 Task: Add Yogi Tea Organic Mango Ginger Tea to the cart.
Action: Mouse pressed left at (18, 84)
Screenshot: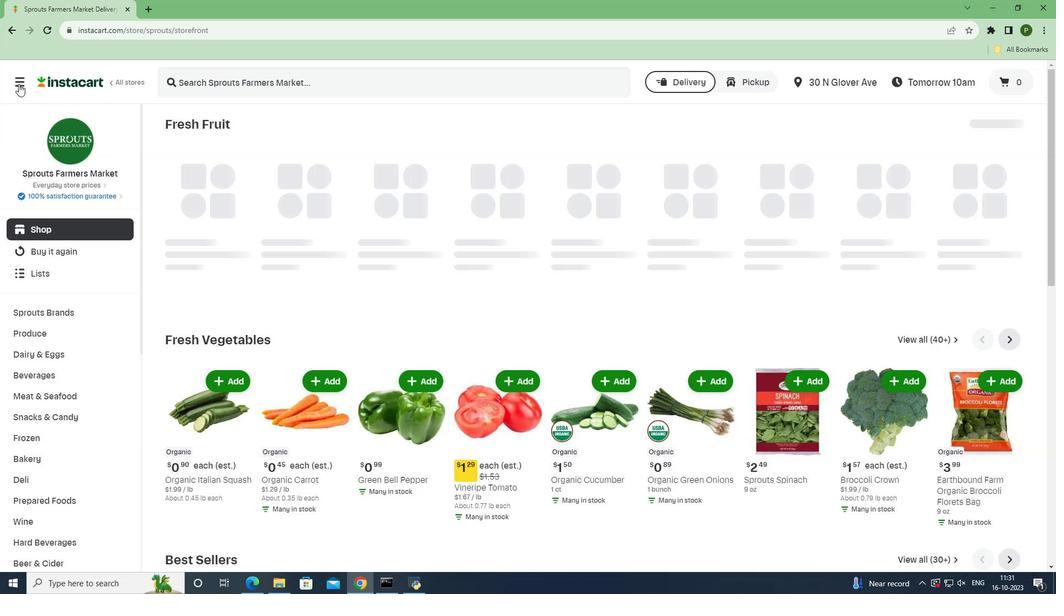 
Action: Mouse moved to (23, 297)
Screenshot: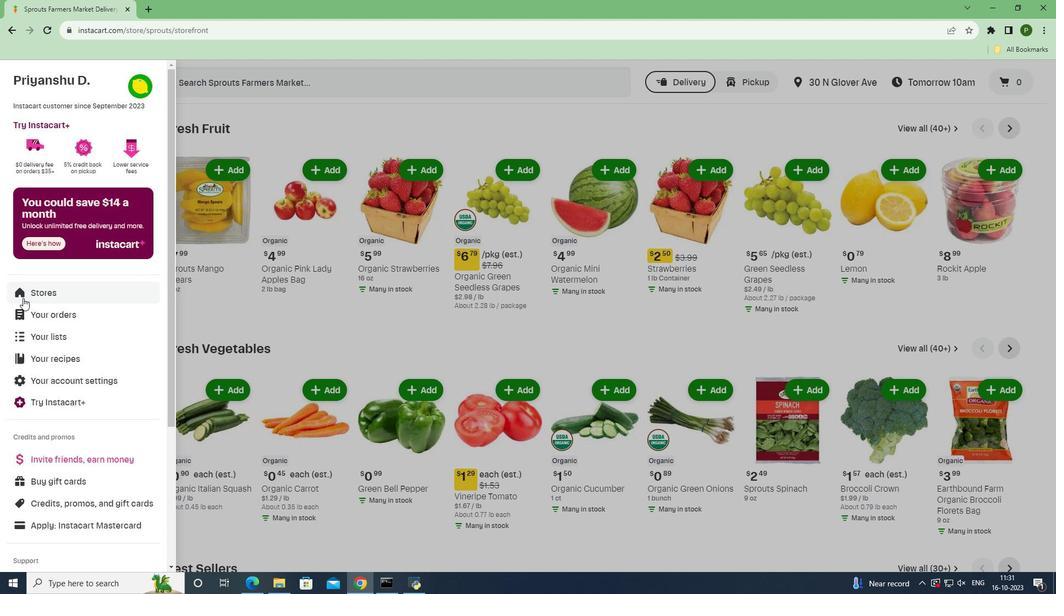 
Action: Mouse pressed left at (23, 297)
Screenshot: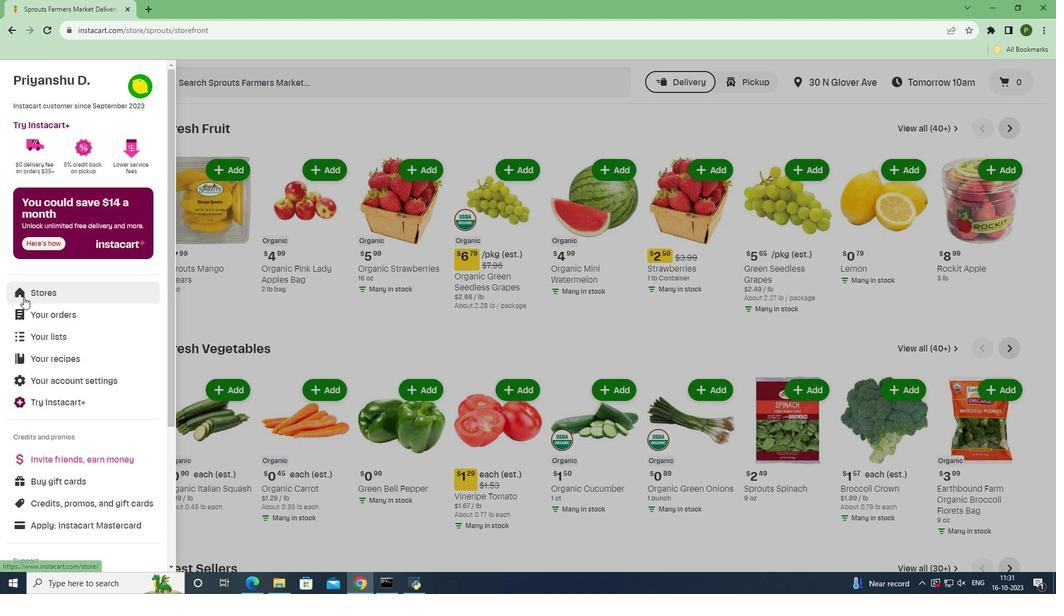 
Action: Mouse moved to (269, 127)
Screenshot: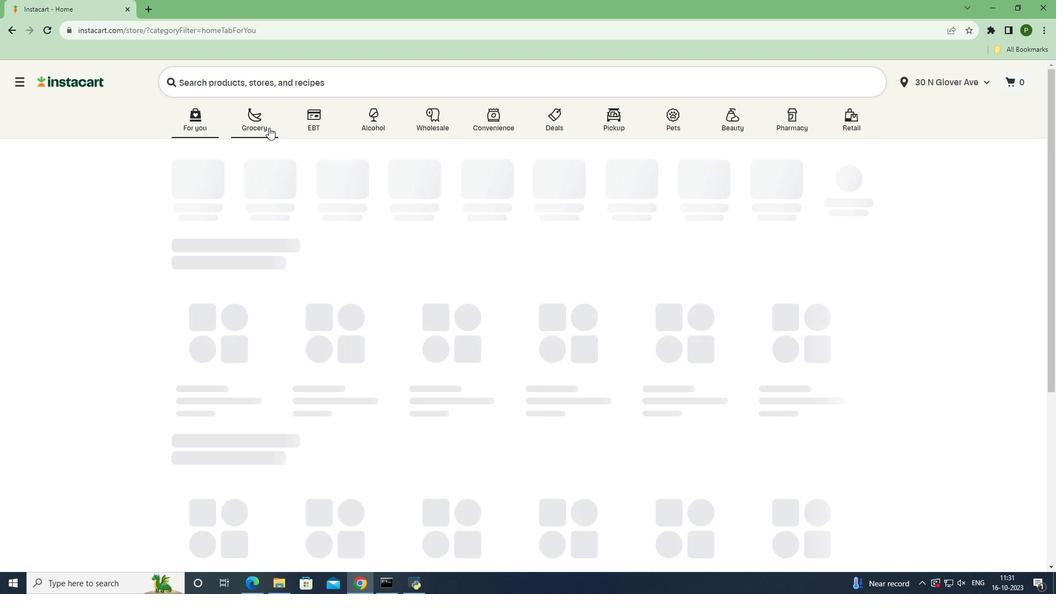 
Action: Mouse pressed left at (269, 127)
Screenshot: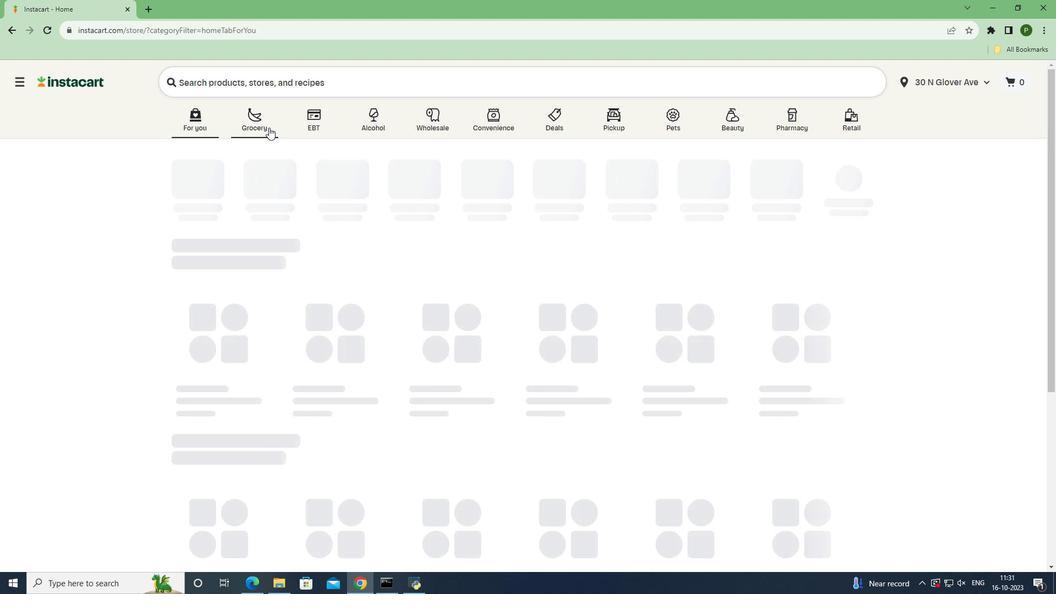 
Action: Mouse moved to (697, 253)
Screenshot: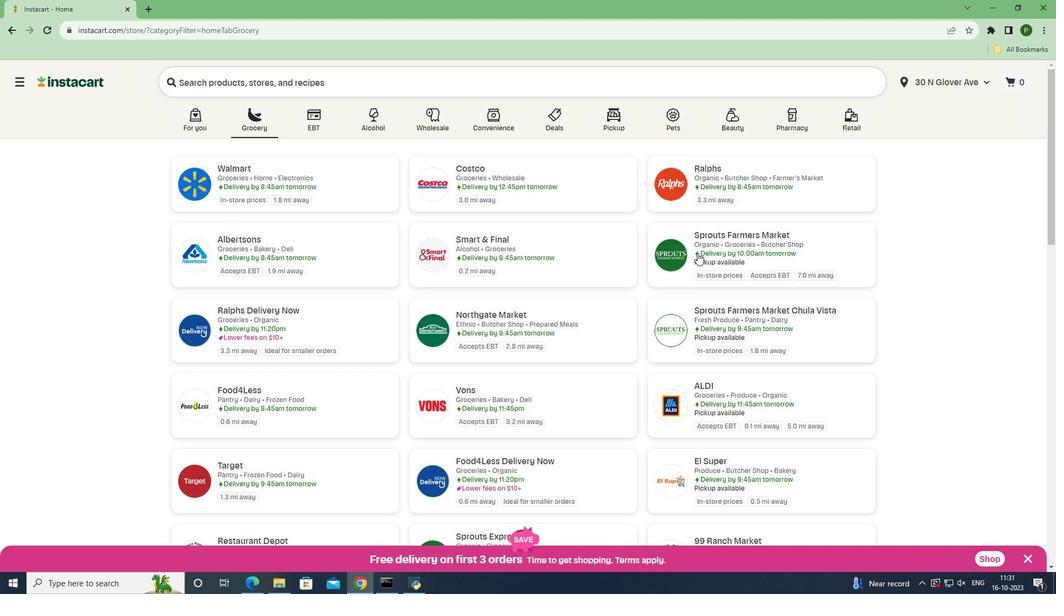 
Action: Mouse pressed left at (697, 253)
Screenshot: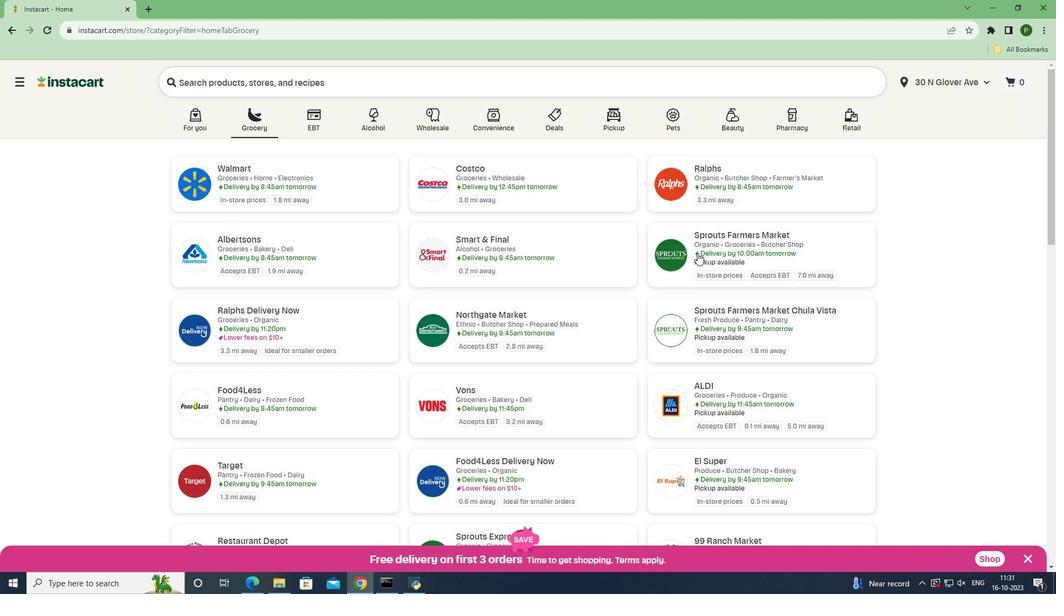 
Action: Mouse moved to (57, 371)
Screenshot: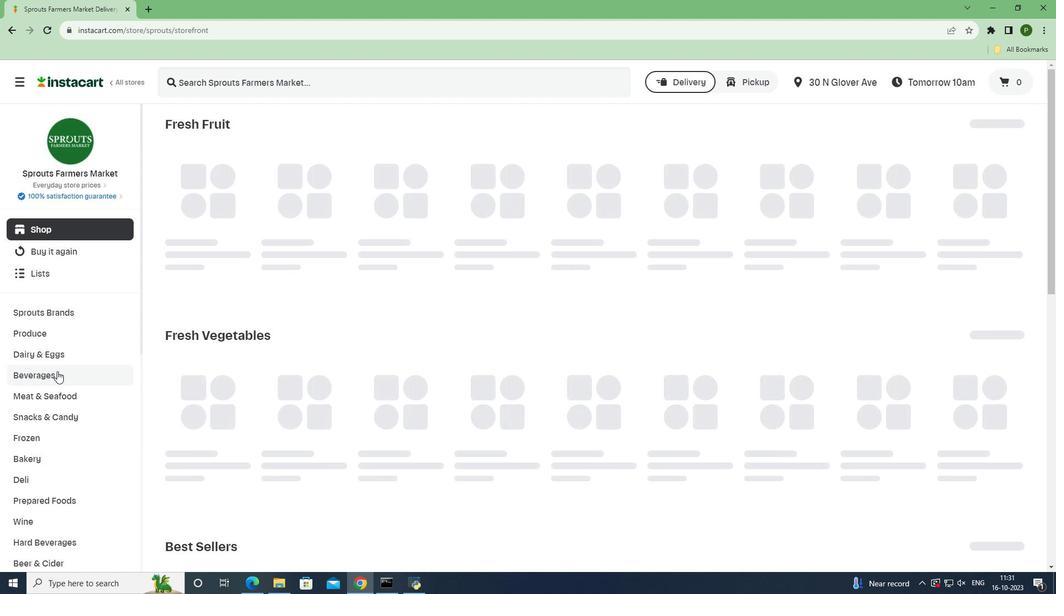 
Action: Mouse pressed left at (57, 371)
Screenshot: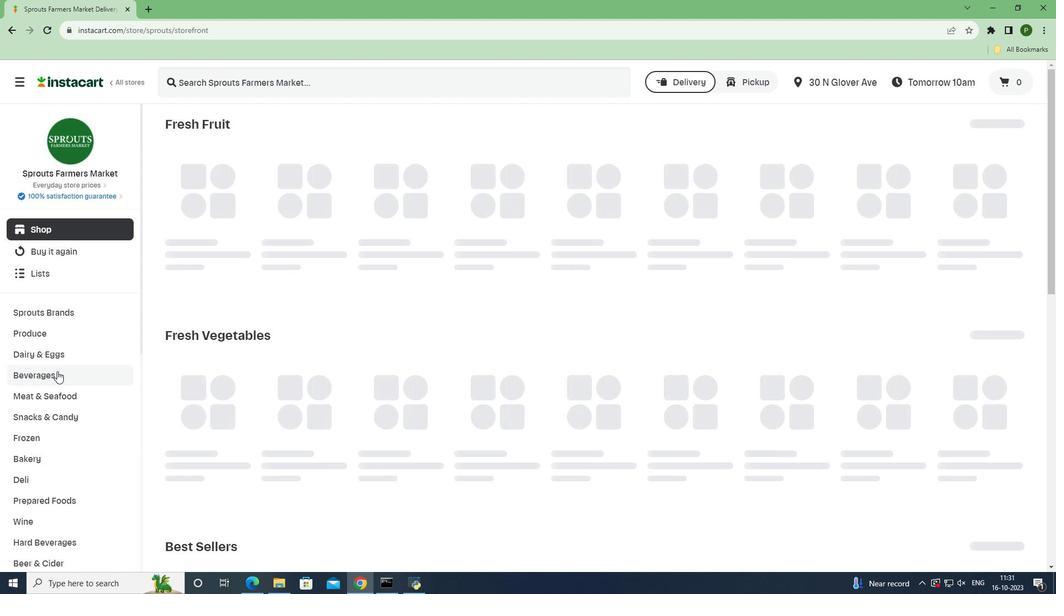 
Action: Mouse moved to (958, 156)
Screenshot: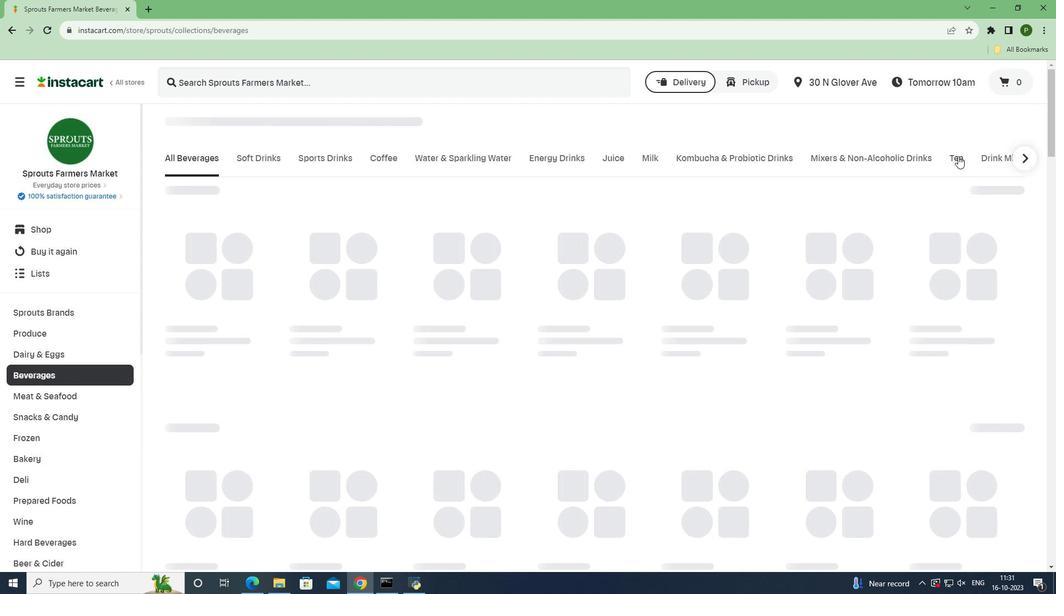 
Action: Mouse pressed left at (958, 156)
Screenshot: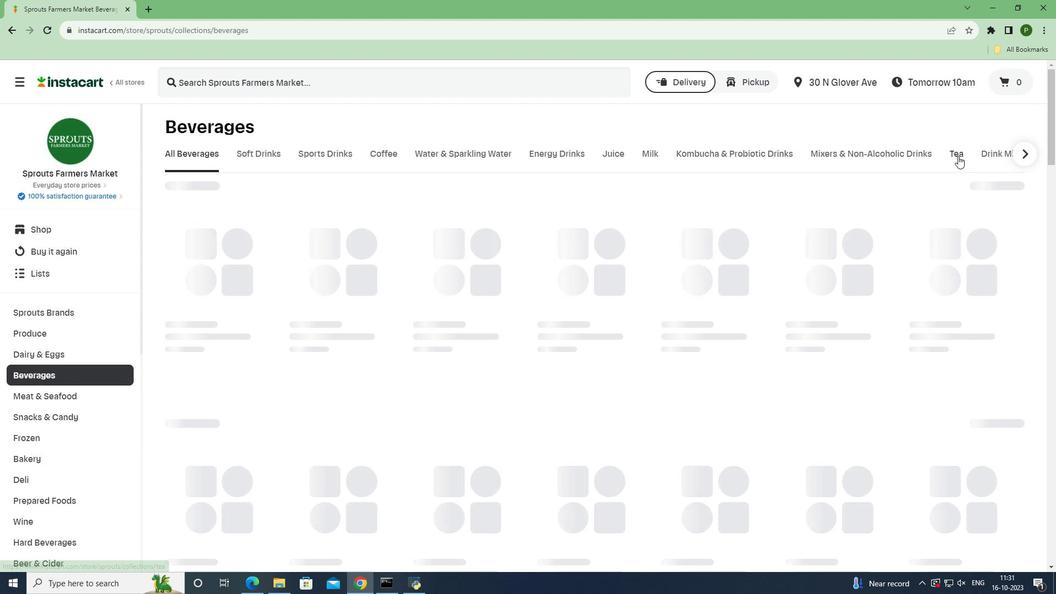 
Action: Mouse moved to (241, 85)
Screenshot: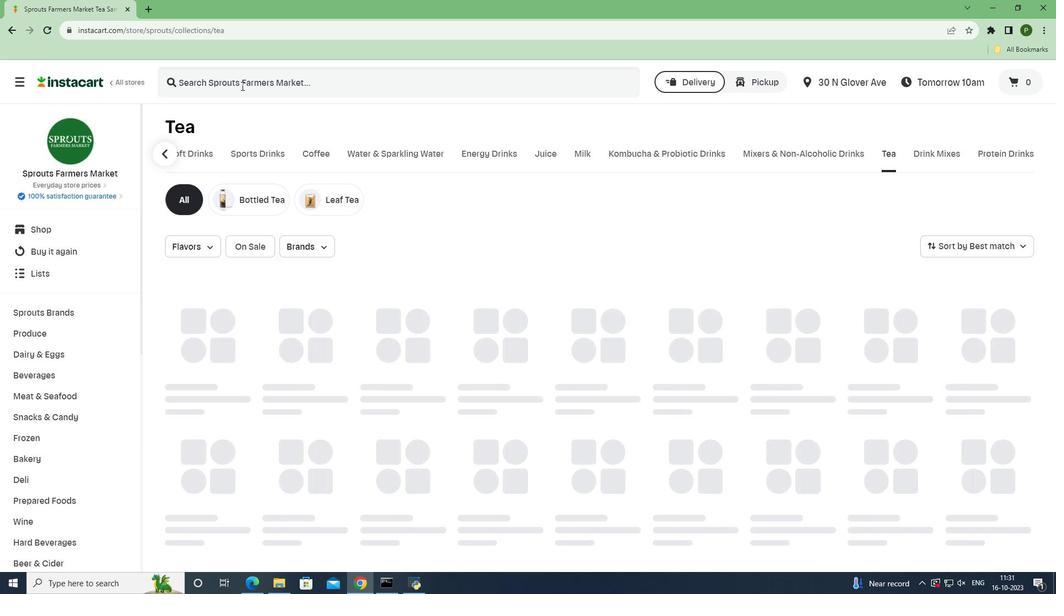 
Action: Mouse pressed left at (241, 85)
Screenshot: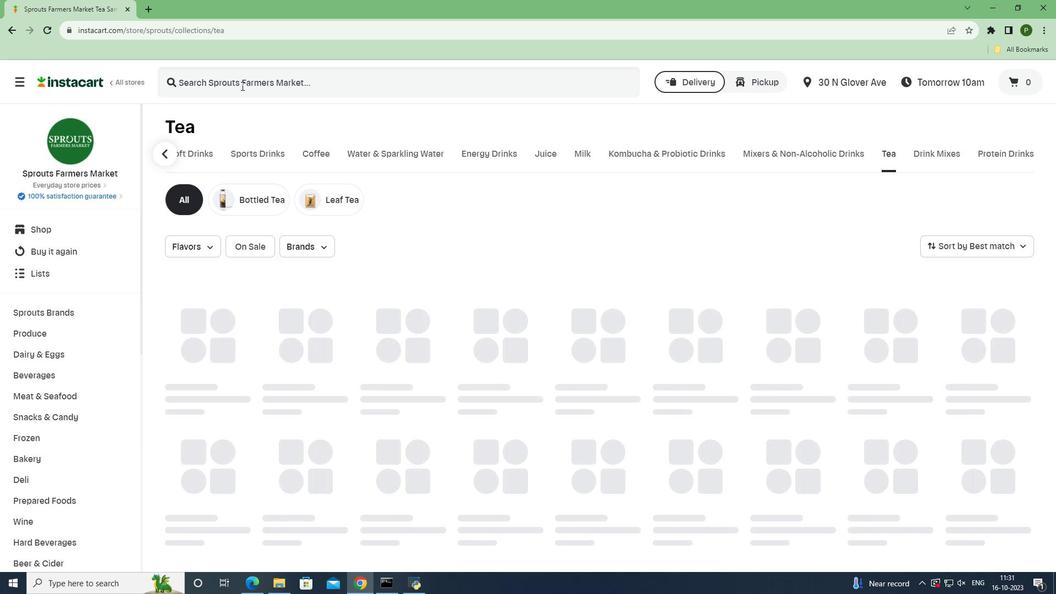 
Action: Key pressed <Key.caps_lock>Y<Key.caps_lock>ogi<Key.space><Key.caps_lock>T<Key.caps_lock>ea<Key.space><Key.caps_lock>O<Key.caps_lock>rganic<Key.space><Key.caps_lock>M<Key.caps_lock>ango<Key.space><Key.caps_lock>G<Key.caps_lock>inger<Key.space><Key.caps_lock>T<Key.caps_lock>ea<Key.space><Key.enter>
Screenshot: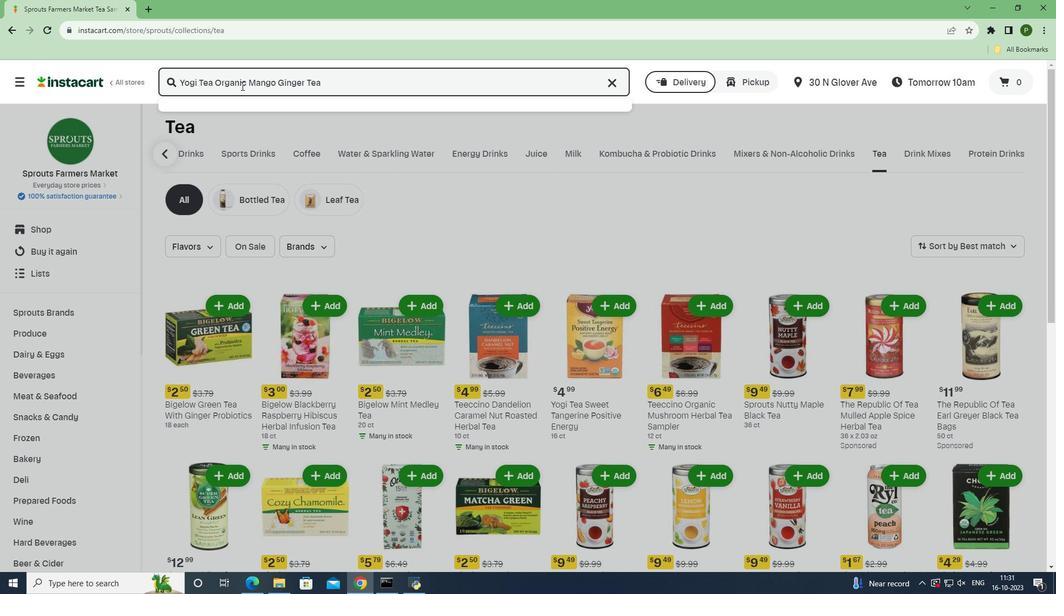 
Action: Mouse moved to (663, 198)
Screenshot: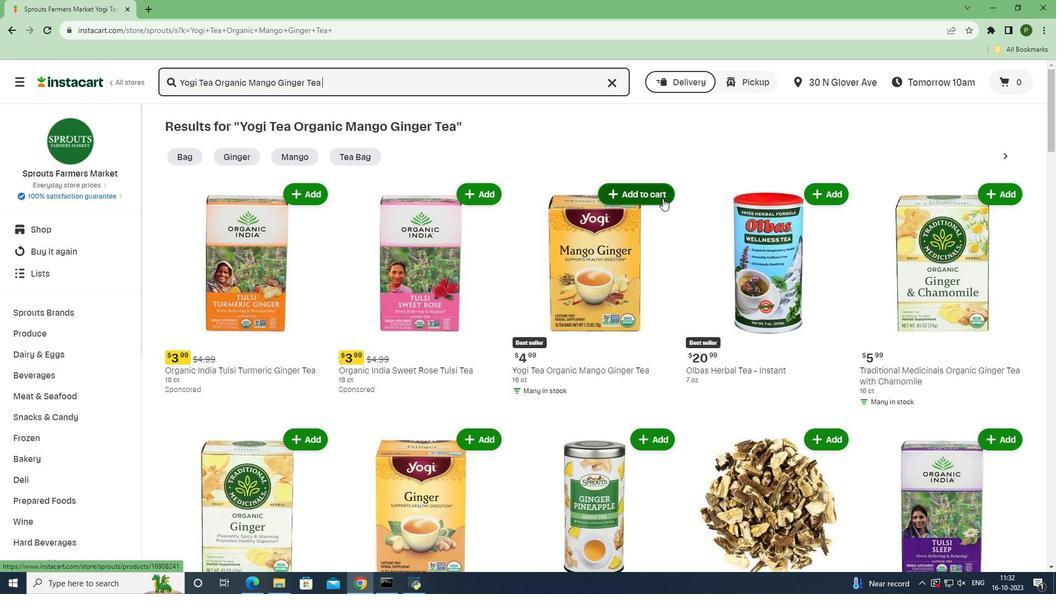 
Action: Mouse pressed left at (663, 198)
Screenshot: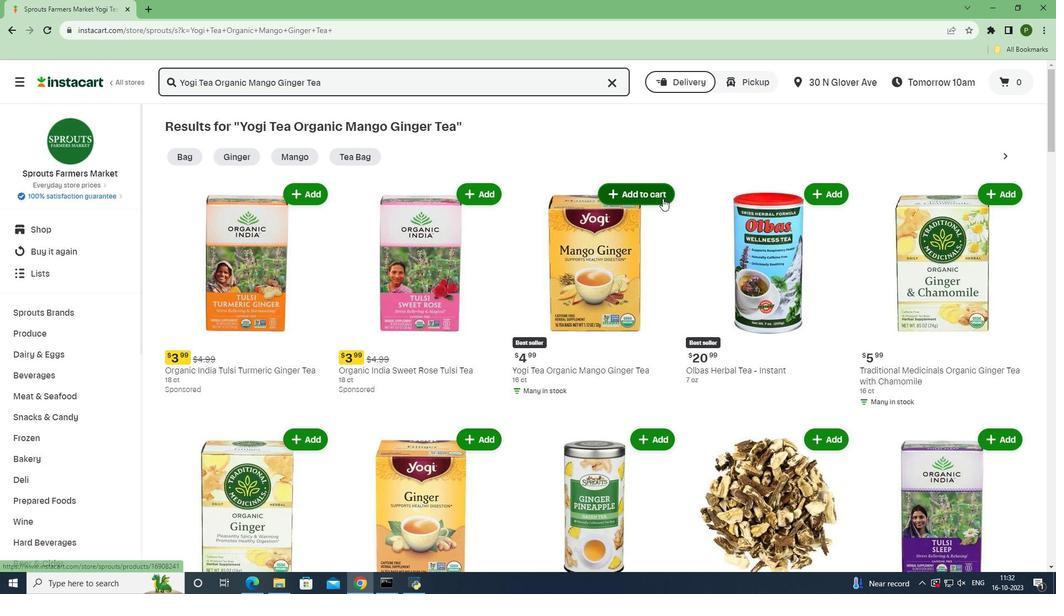 
Action: Mouse moved to (685, 277)
Screenshot: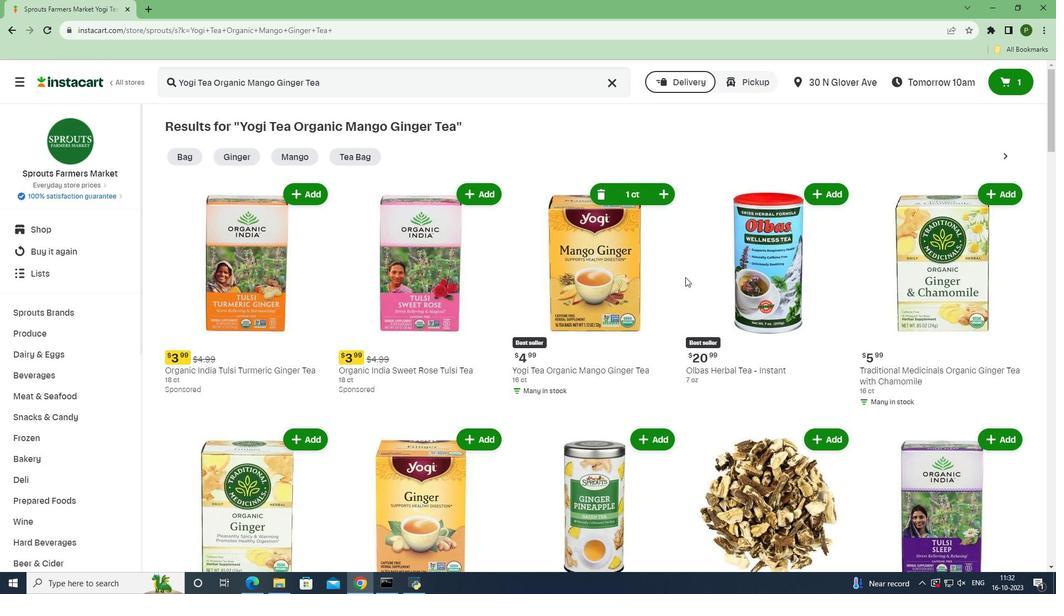 
